 Task: Right-click a person in the contact list and add them to your favorites.
Action: Mouse moved to (19, 87)
Screenshot: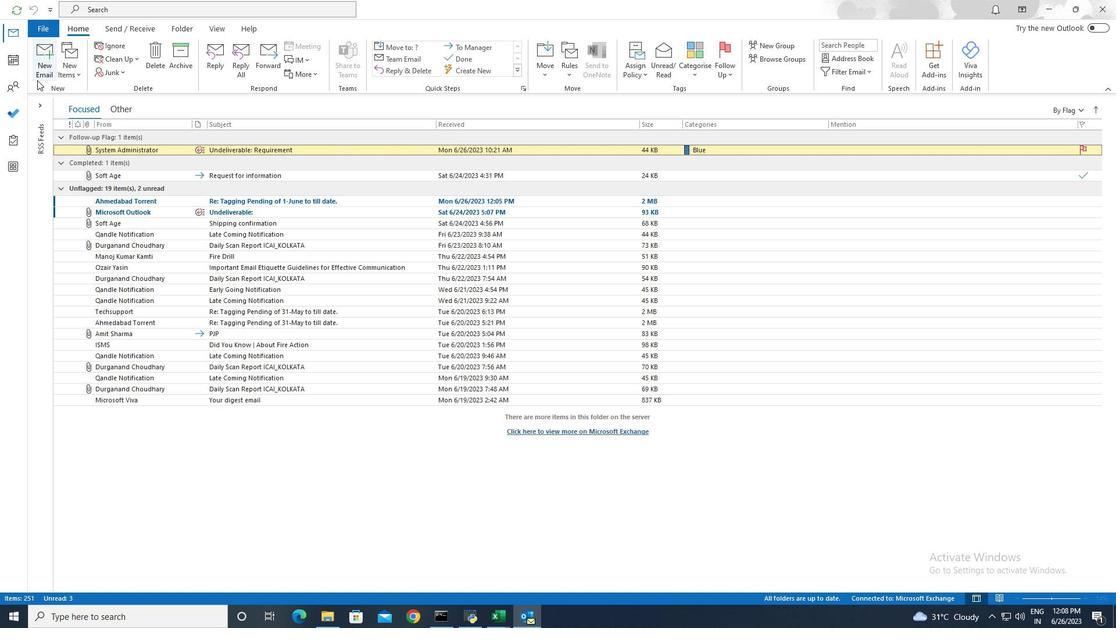 
Action: Mouse pressed left at (19, 87)
Screenshot: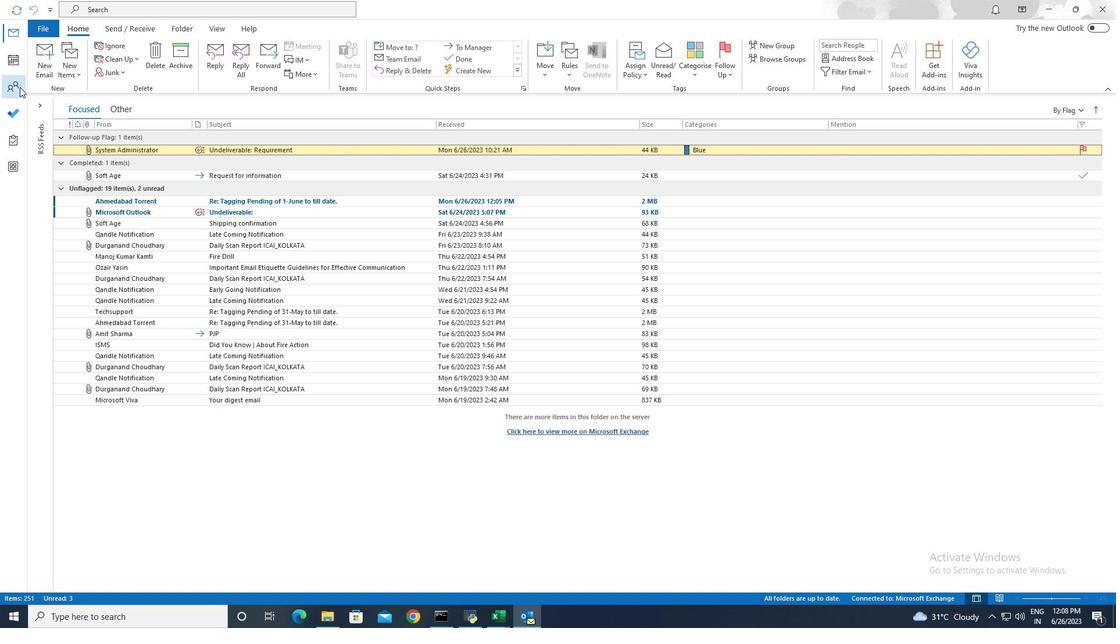 
Action: Mouse moved to (150, 30)
Screenshot: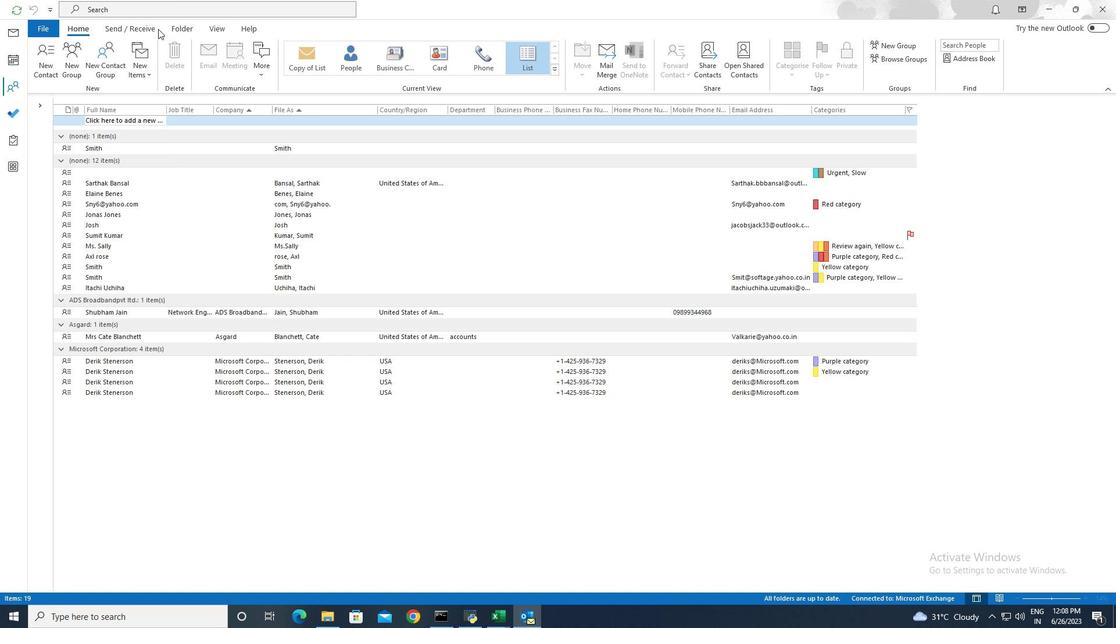 
Action: Mouse pressed left at (150, 30)
Screenshot: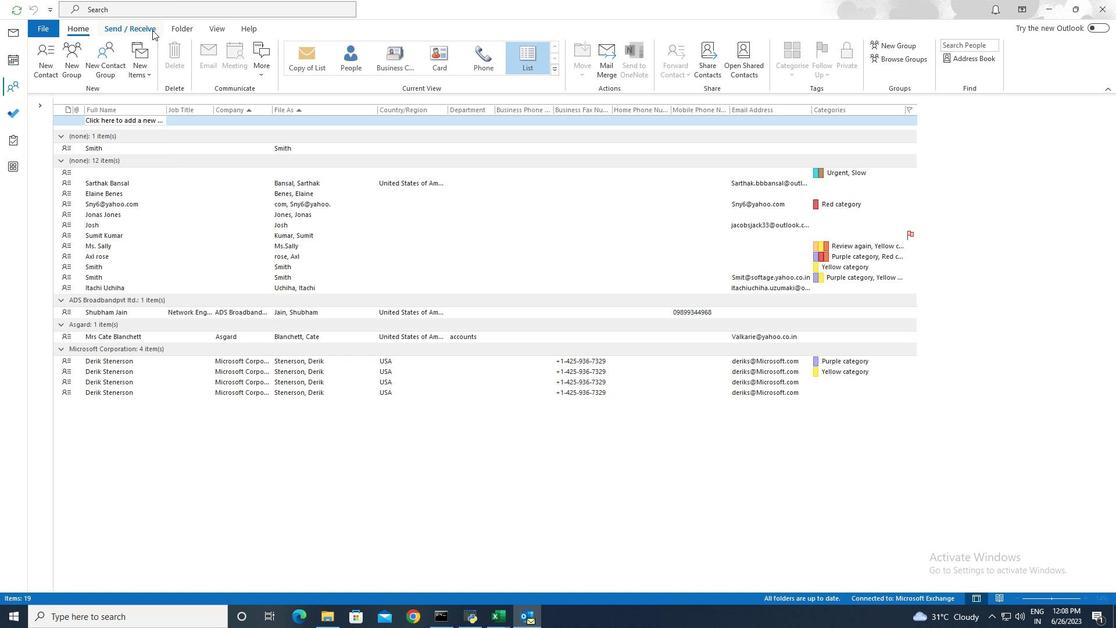 
Action: Mouse moved to (193, 72)
Screenshot: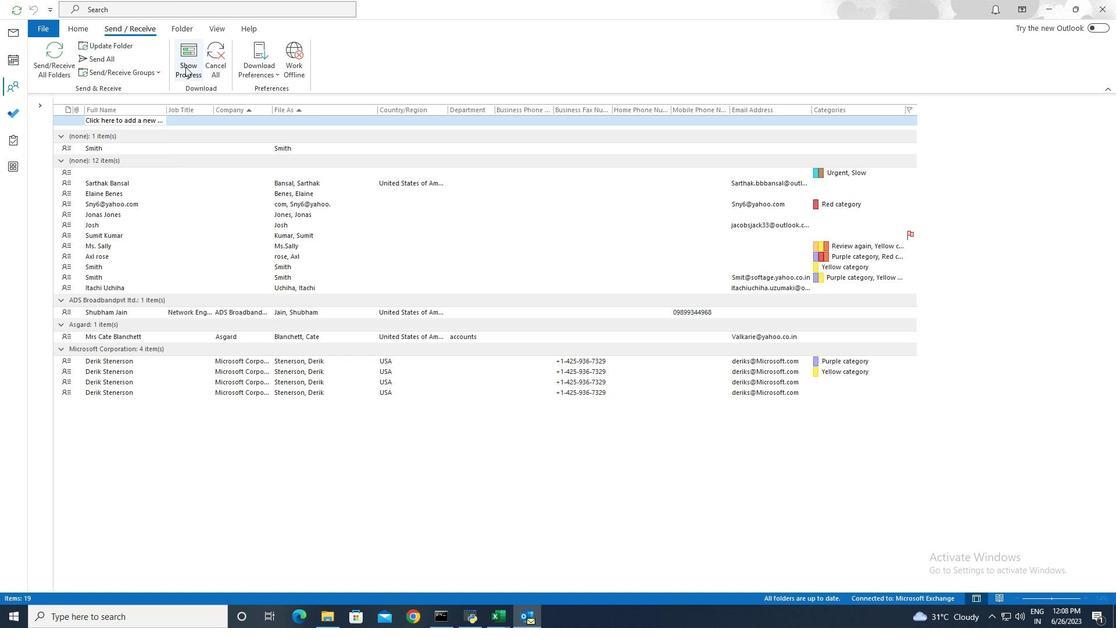 
Action: Mouse pressed left at (193, 72)
Screenshot: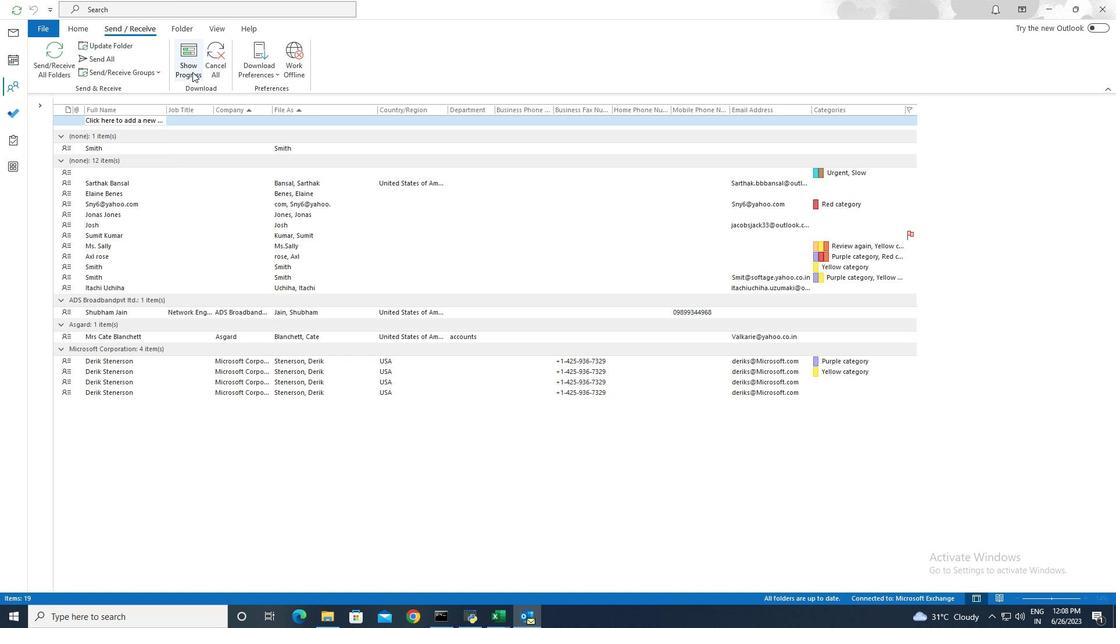 
